 Task: Sort the products by most recently bought.
Action: Mouse pressed left at (20, 83)
Screenshot: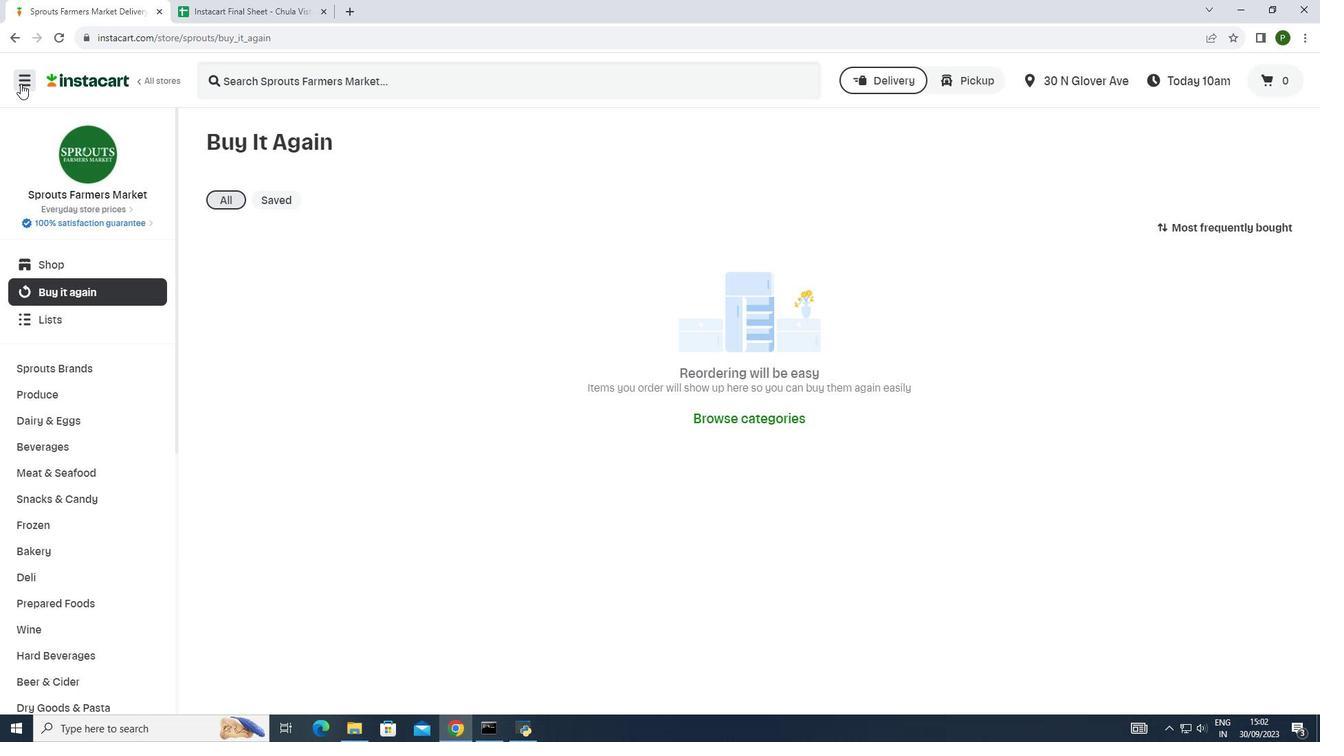 
Action: Mouse moved to (59, 363)
Screenshot: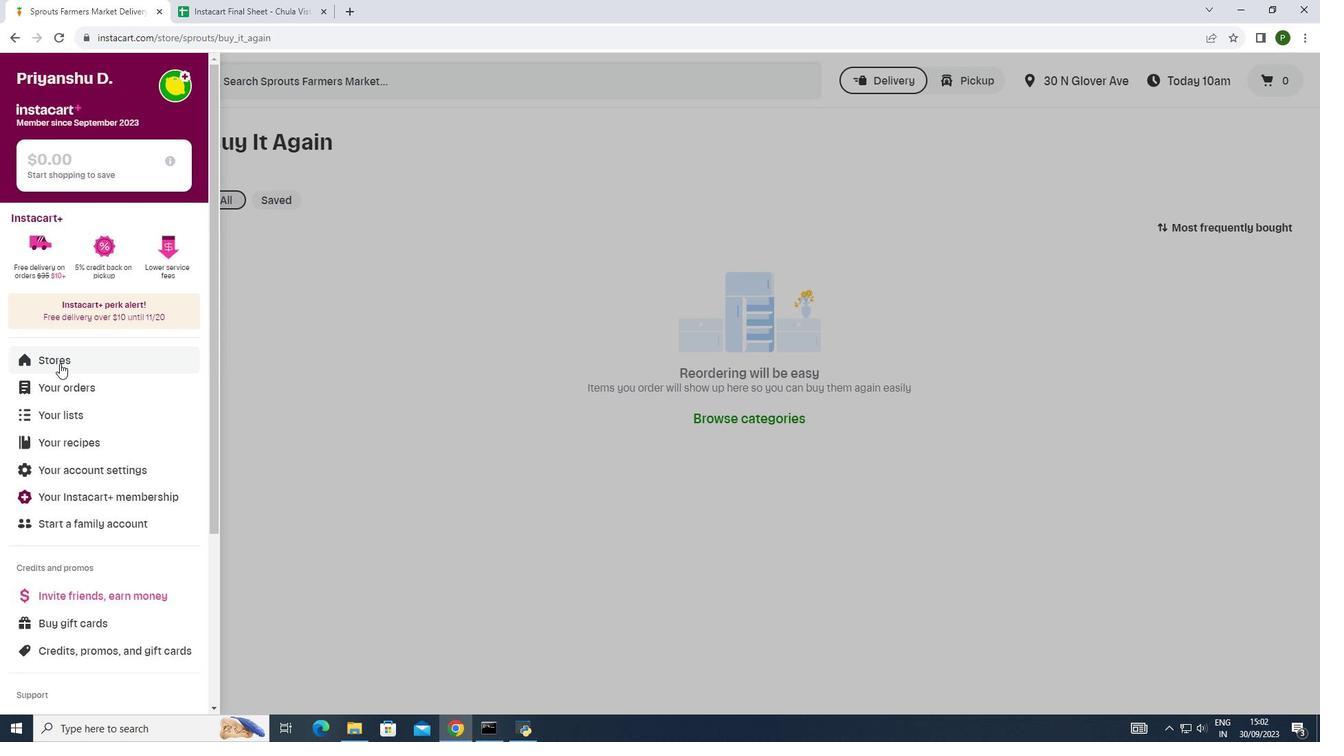 
Action: Mouse pressed left at (59, 363)
Screenshot: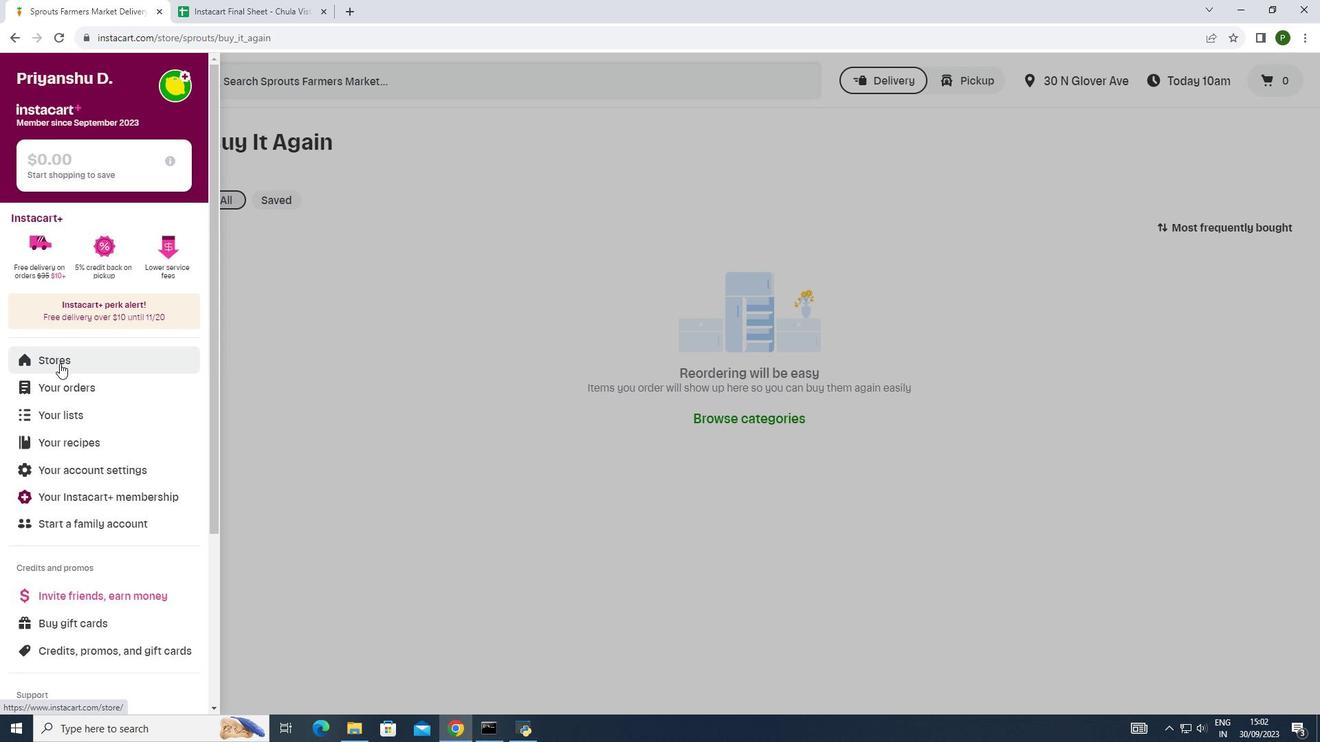 
Action: Mouse moved to (310, 145)
Screenshot: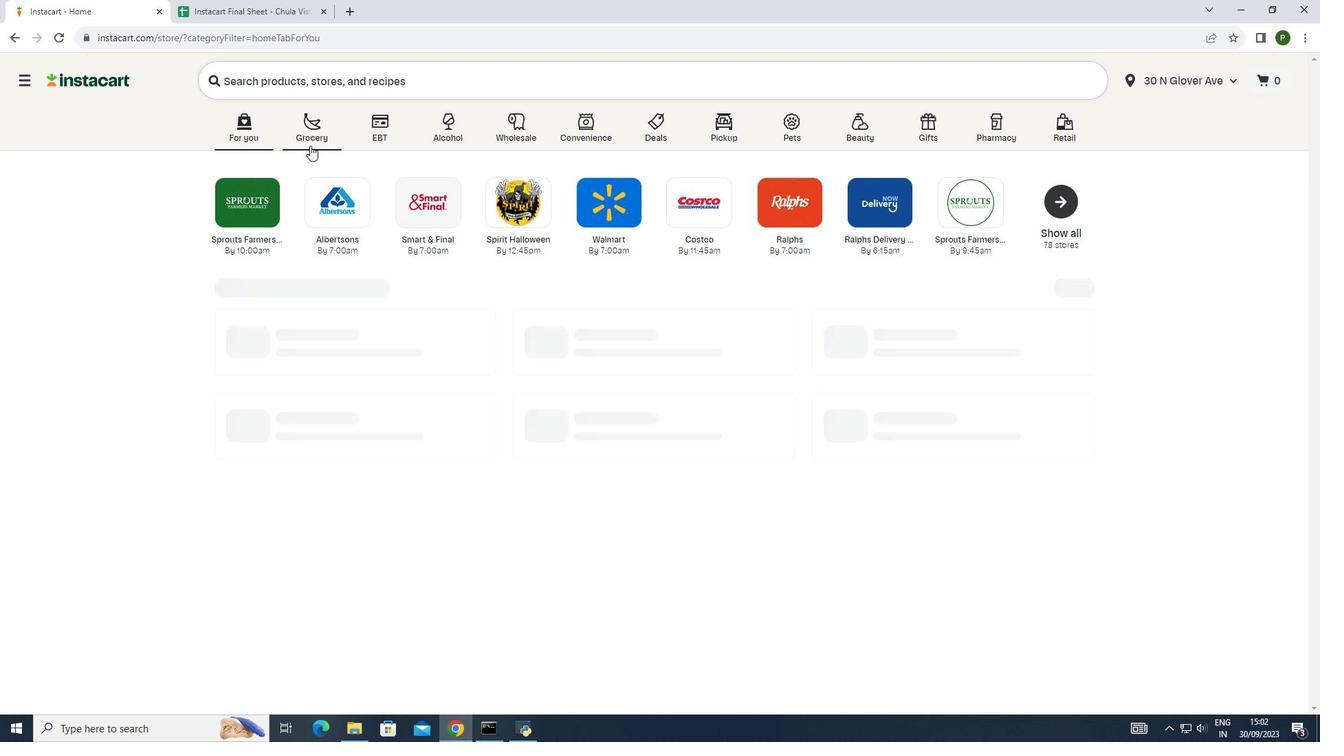 
Action: Mouse pressed left at (310, 145)
Screenshot: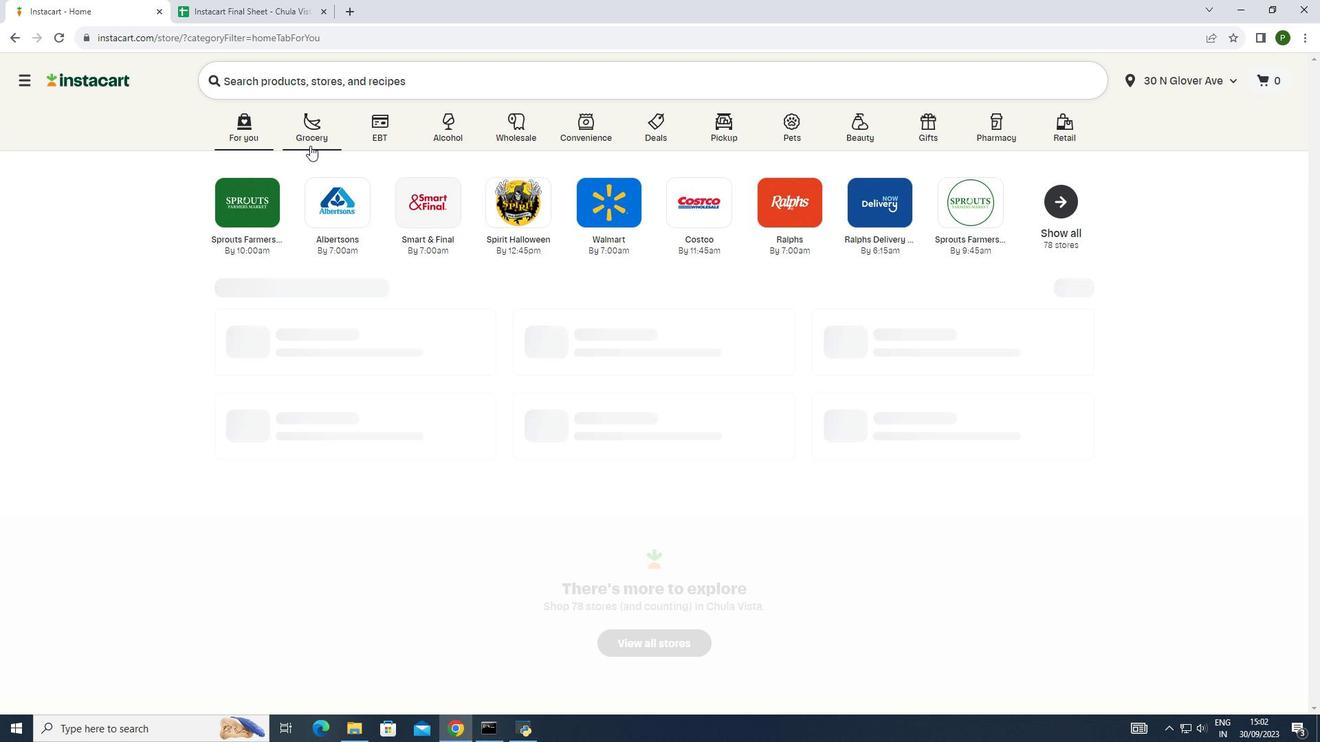 
Action: Mouse moved to (678, 202)
Screenshot: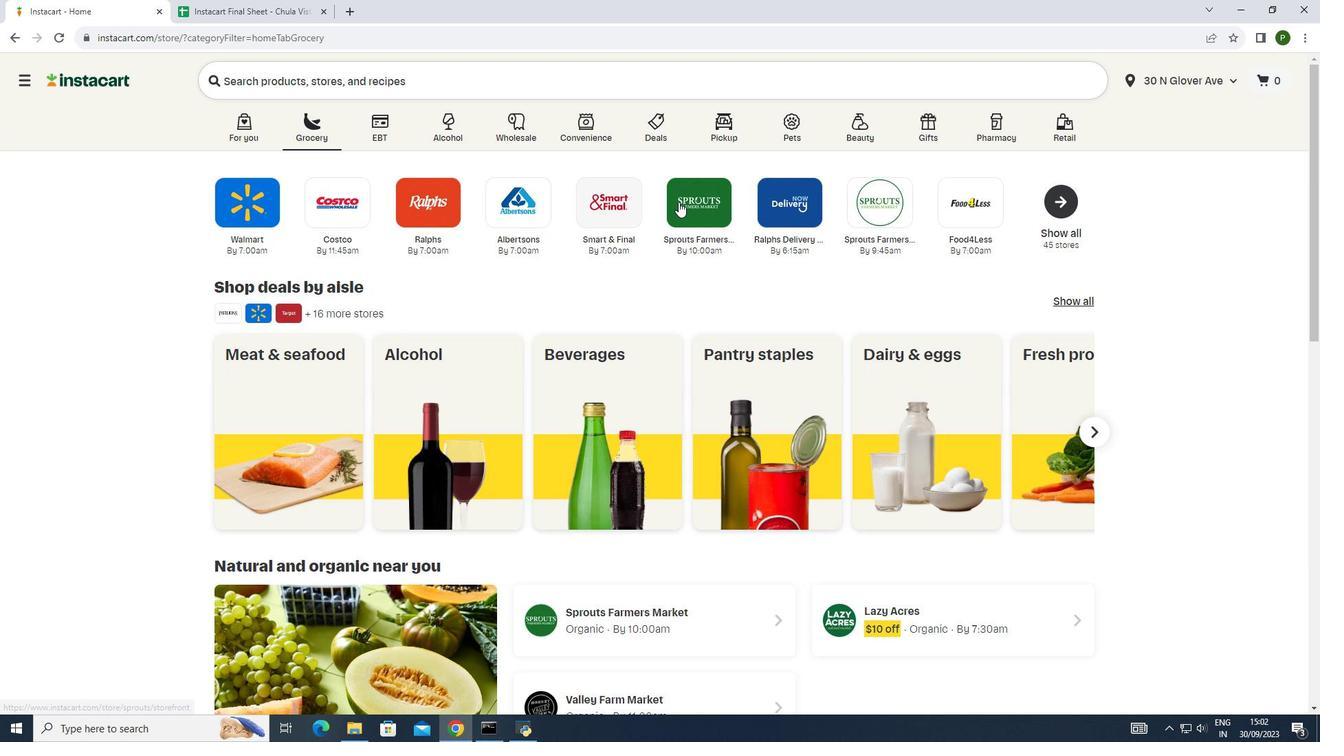 
Action: Mouse pressed left at (678, 202)
Screenshot: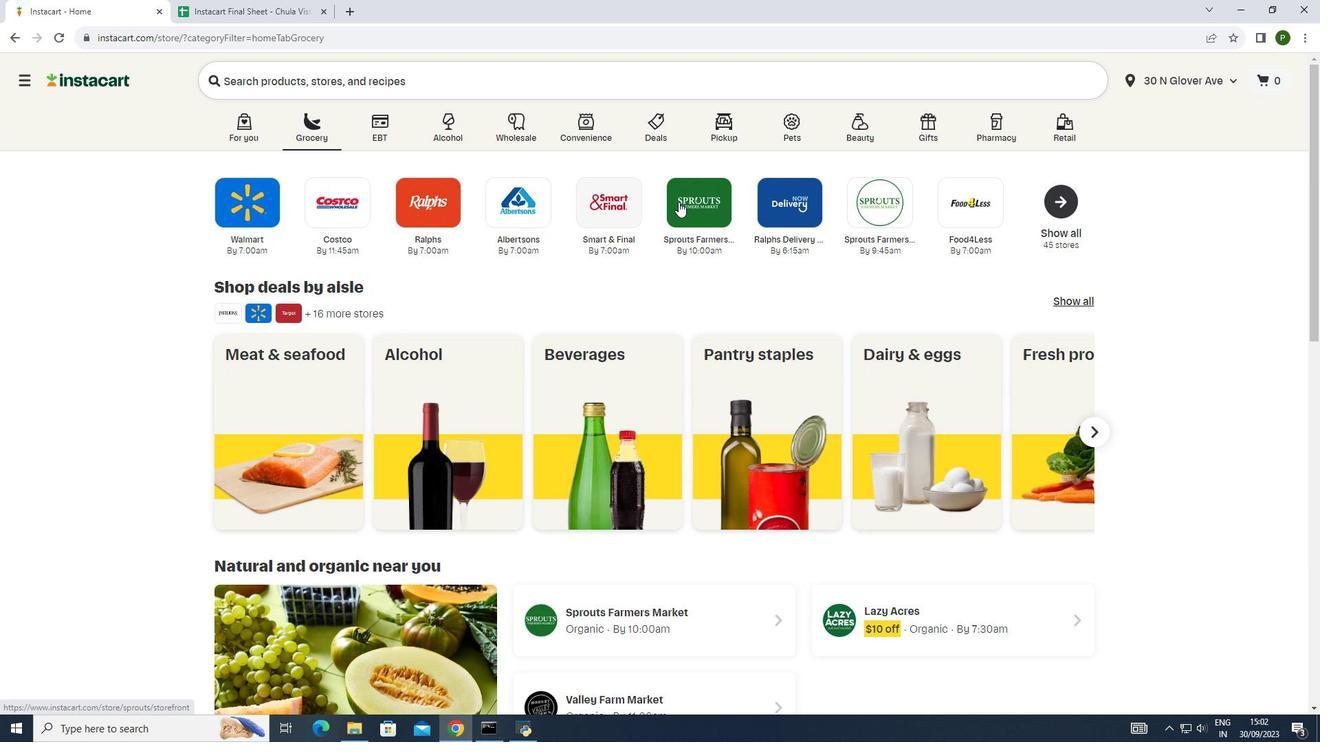
Action: Mouse moved to (107, 293)
Screenshot: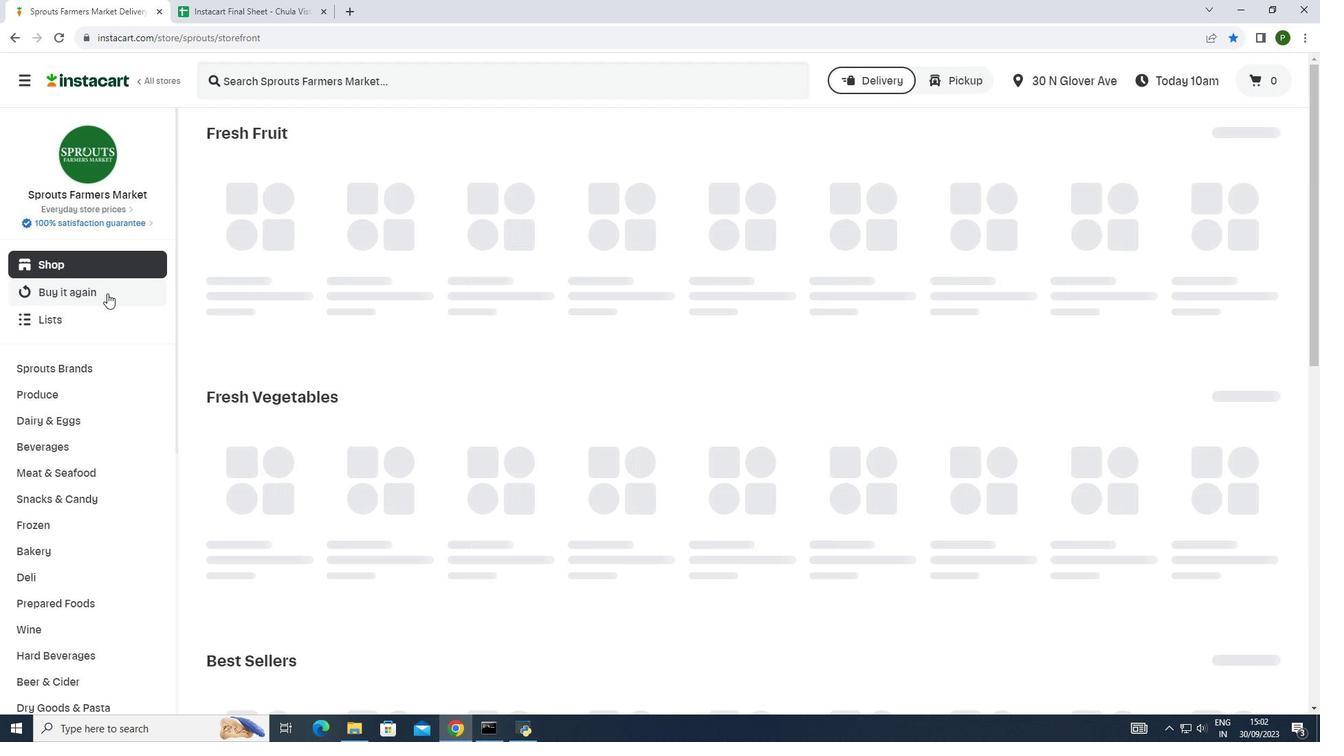 
Action: Mouse pressed left at (107, 293)
Screenshot: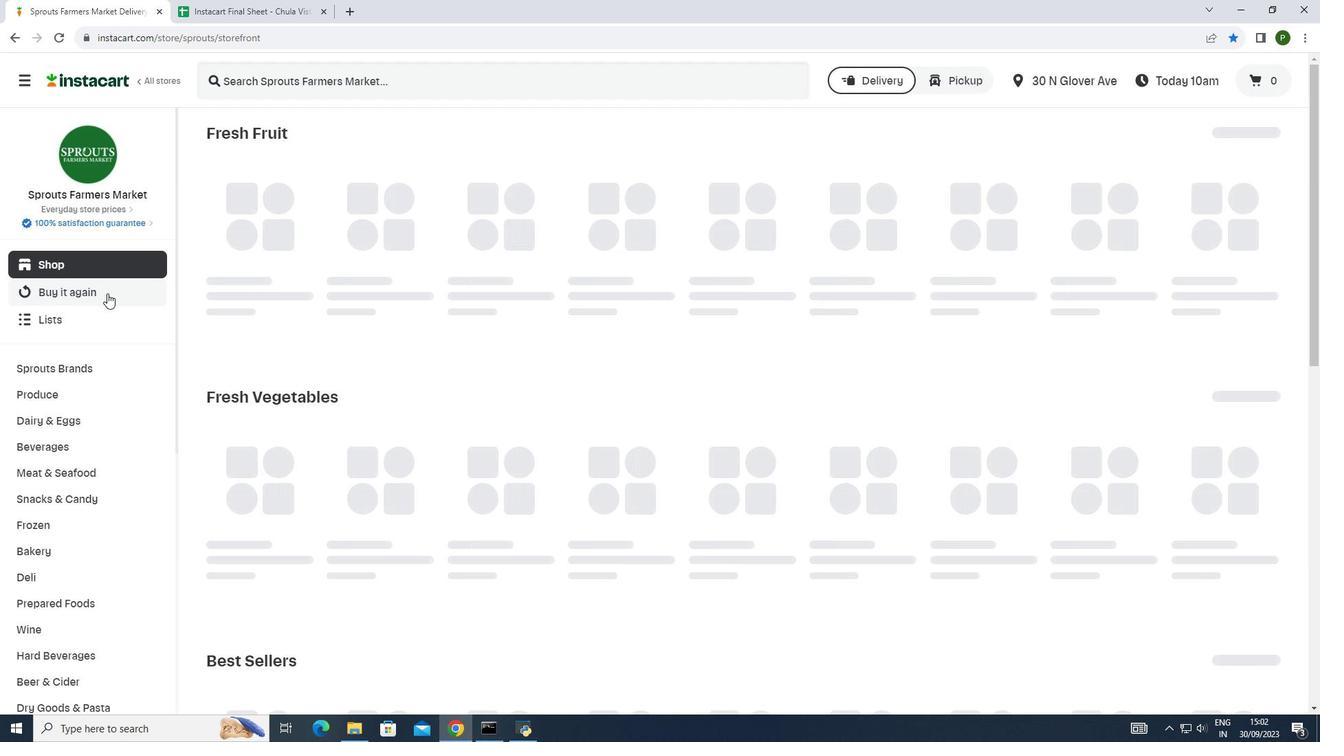 
Action: Mouse moved to (1210, 230)
Screenshot: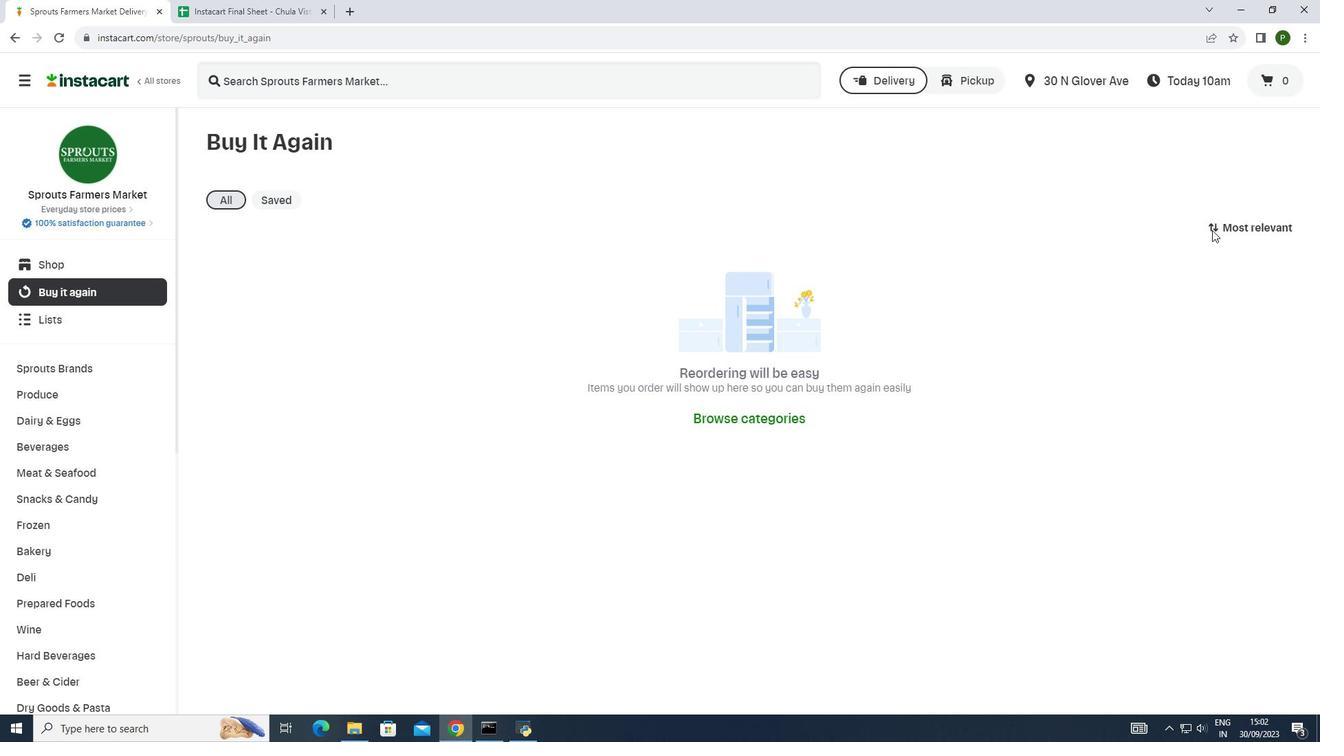 
Action: Mouse pressed left at (1210, 230)
Screenshot: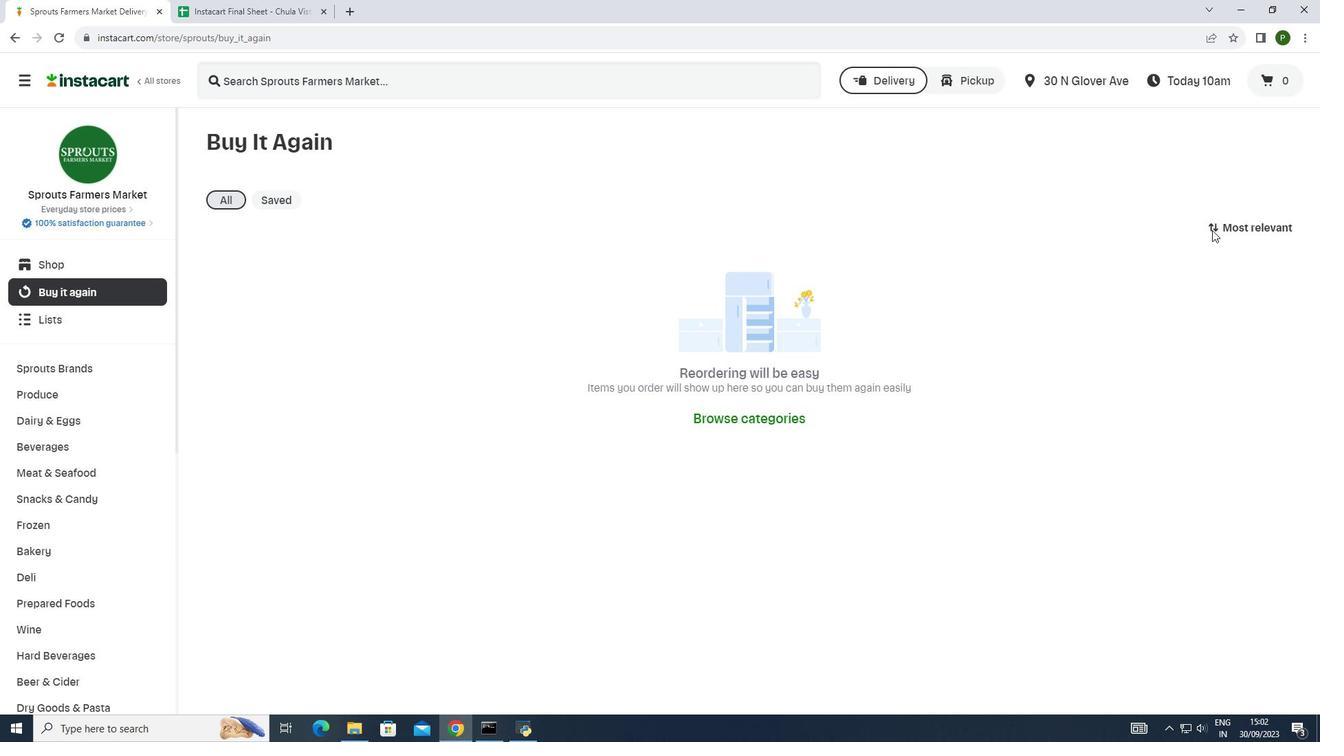 
Action: Mouse moved to (1182, 323)
Screenshot: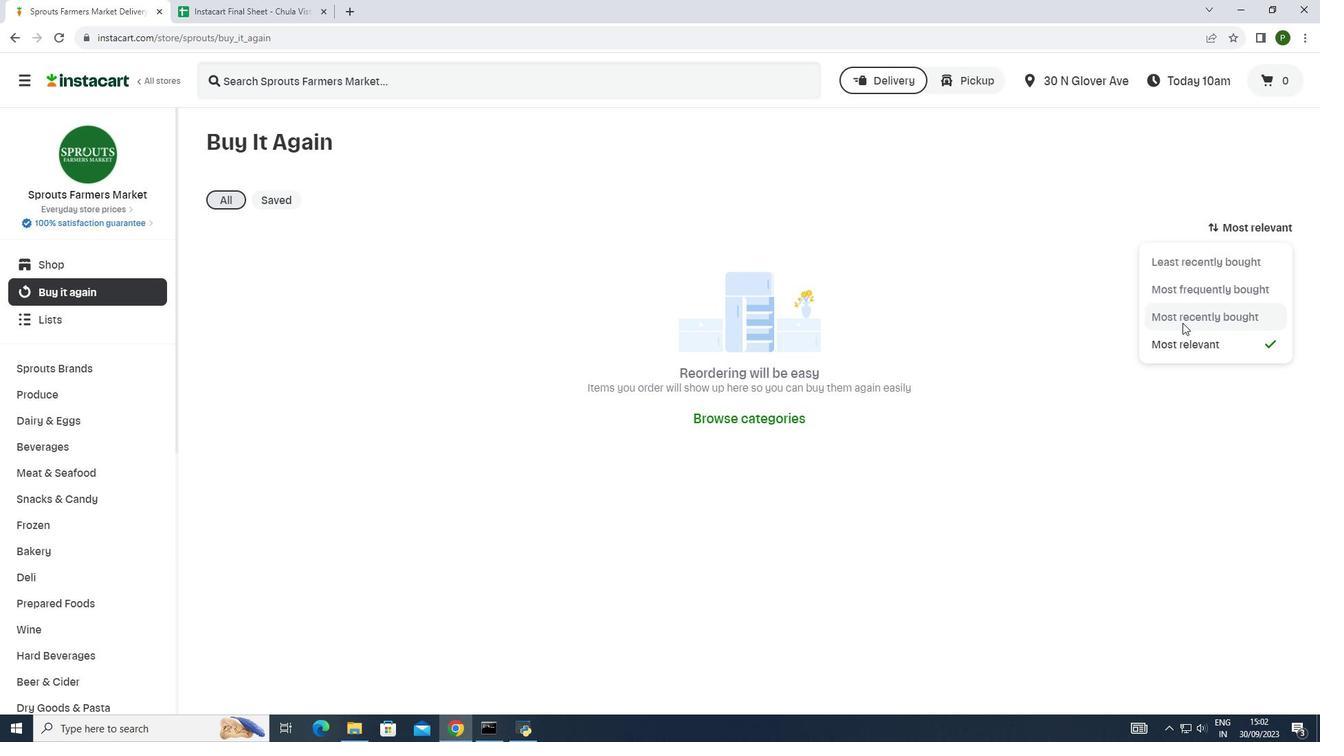 
Action: Mouse pressed left at (1182, 323)
Screenshot: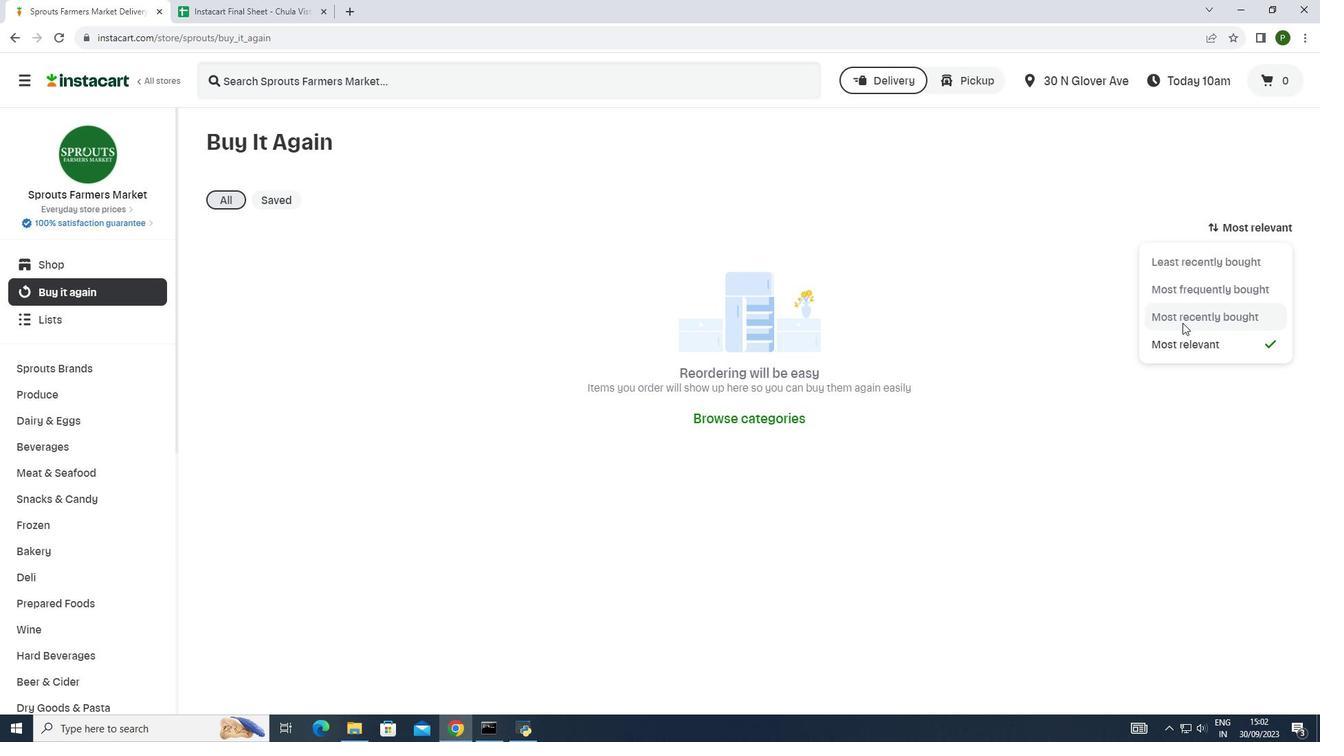 
Action: Mouse moved to (1132, 326)
Screenshot: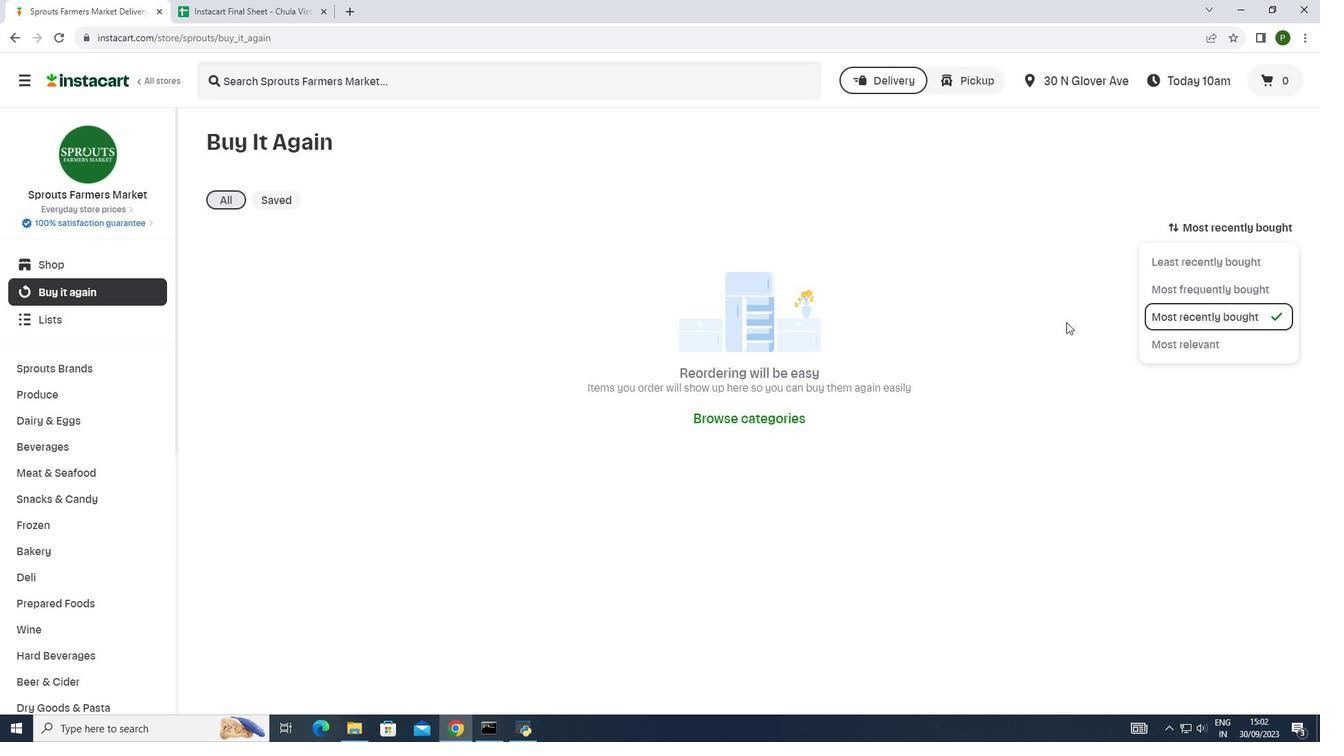
